 Task: Extract the text between two specific angle brackets in a Swift source file.
Action: Mouse pressed left at (505, 526)
Screenshot: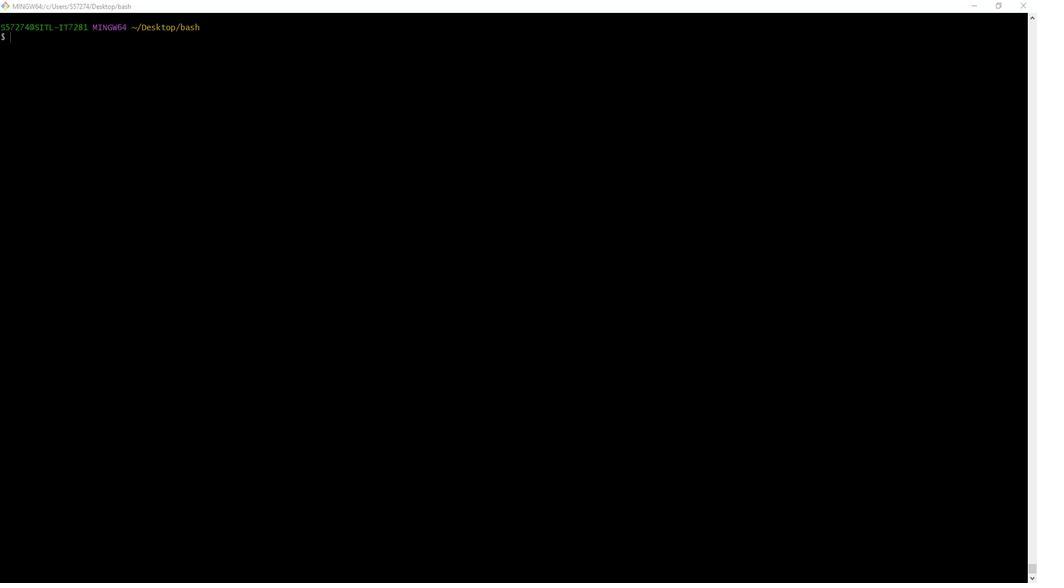 
Action: Mouse moved to (971, 276)
Screenshot: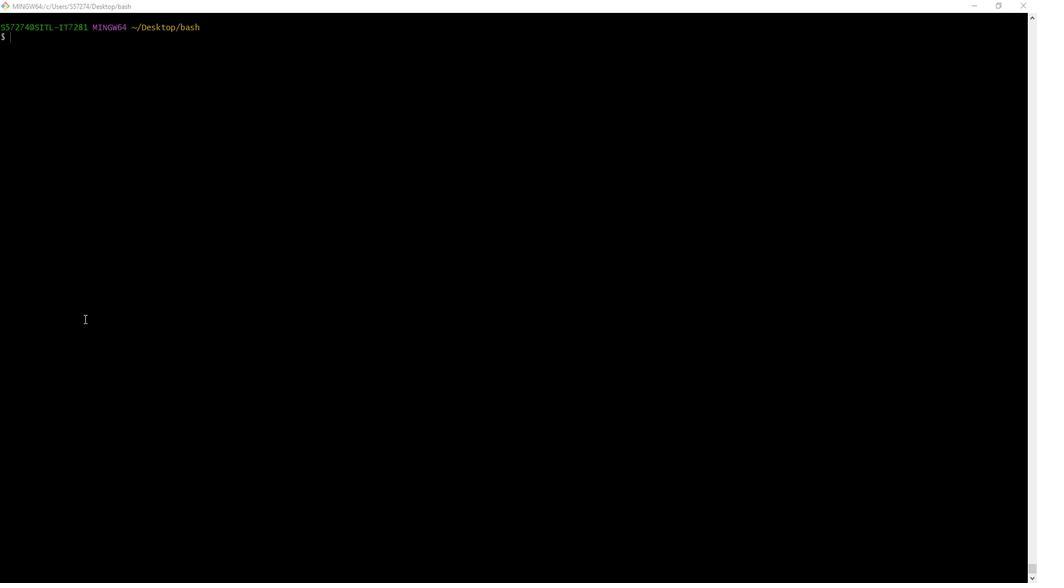 
Action: Mouse pressed left at (971, 276)
Screenshot: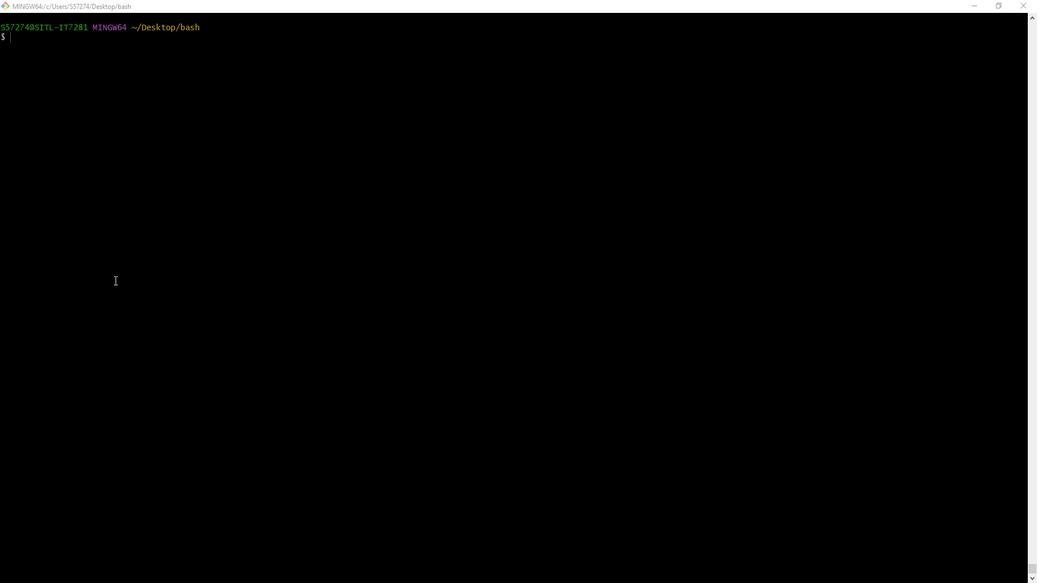 
Action: Mouse moved to (972, 275)
Screenshot: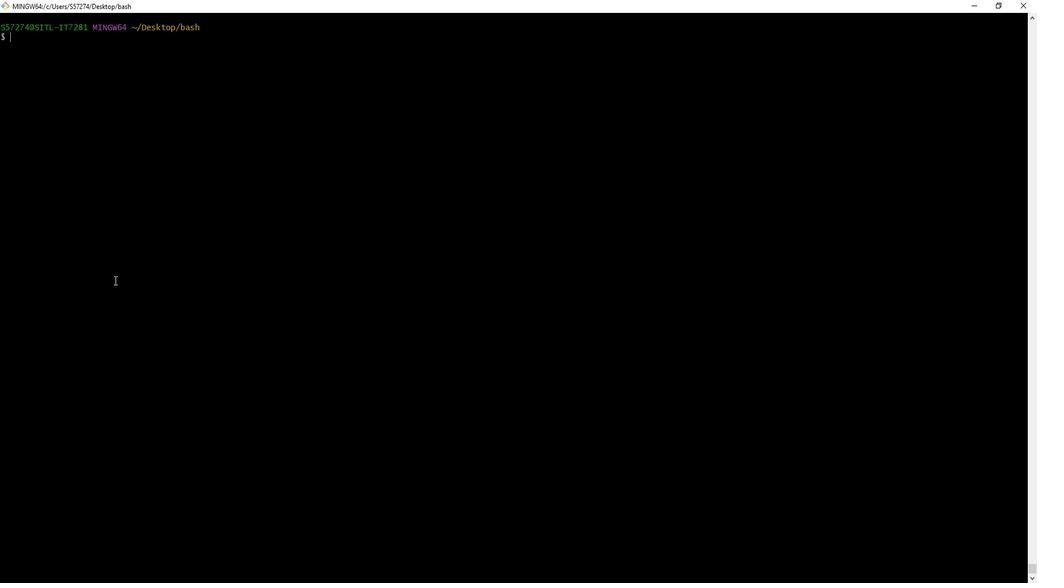 
Action: Key pressed touch<Key.space>myswift.s<Key.backspace><Key.backspace>.swift<Key.enter>vim<Key.space>myswift.swift<Key.enter>i<Key.space><Key.shift_r>//<Key.space>sample<Key.space>swift<Key.space>t<Key.backspace>file<Key.enter><Key.enter>impir<Key.backspace><Key.backspace>ort<Key.space><Key.shift_r>Foundation<Key.enter><Key.enter>func<Key.space>extract<Key.shift_r>Text<Key.shift_r><Key.shift_r>()<Key.space><Key.shift_r>{<Key.enter>let<Key.space>text<Key.shift_r>Tp<Key.backspace>o<Key.shift_r>Extract=<Key.shift_r>"<Key.shift_r><Key.shift_r><Key.shift_r><Key.shift_r><taf<Key.backspace>g<Key.shift_r>?<Key.backspace><Key.shift_r>><Key.shift_r>This<Key.space>is<Key.space>the<Key.space>swift<Key.space>text<Key.space>to<Key.space>extract<Key.space><Key.shift_r></tag<Key.shift_r>>"<Key.enter>print<Key.shift_r>(text<Key.shift_r>To<Key.shift_r>Extract<Key.shift_r><Key.shift_r>)<Key.enter><Key.backspace><Key.backspace><Key.space><Key.shift_r><Key.shift_r><Key.shift_r>}<Key.enter><Key.enter>//<Key.space>another<Key.space>comment<Key.space>with<Key.space><Key.shift_r><taf<Key.backspace>g<Key.shift_r>><Key.space>another<Key.space>swift<Key.space>text<Key.space>to<Key.space>exa=<Key.backspace><Key.backspace>re<Key.backspace>t<Key.backspace><Key.backspace>tract<Key.space>in<Key.space>output<Key.space><Key.shift_r></tag<Key.shift_r>><Key.esc><Key.shift_r>:wq<Key.enter>touch<Key.space>swig<Key.backspace>ft.sh<Key.enter>ci<Key.backspace><Key.backspace>vim<Key.space>swift.sh<Key.enter>
Screenshot: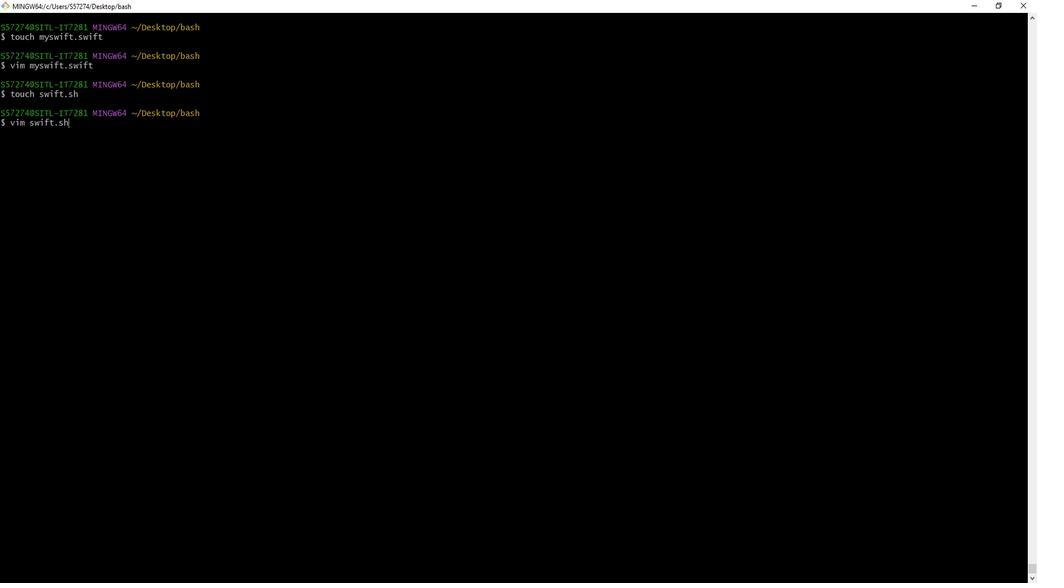 
Action: Mouse moved to (371, 164)
Screenshot: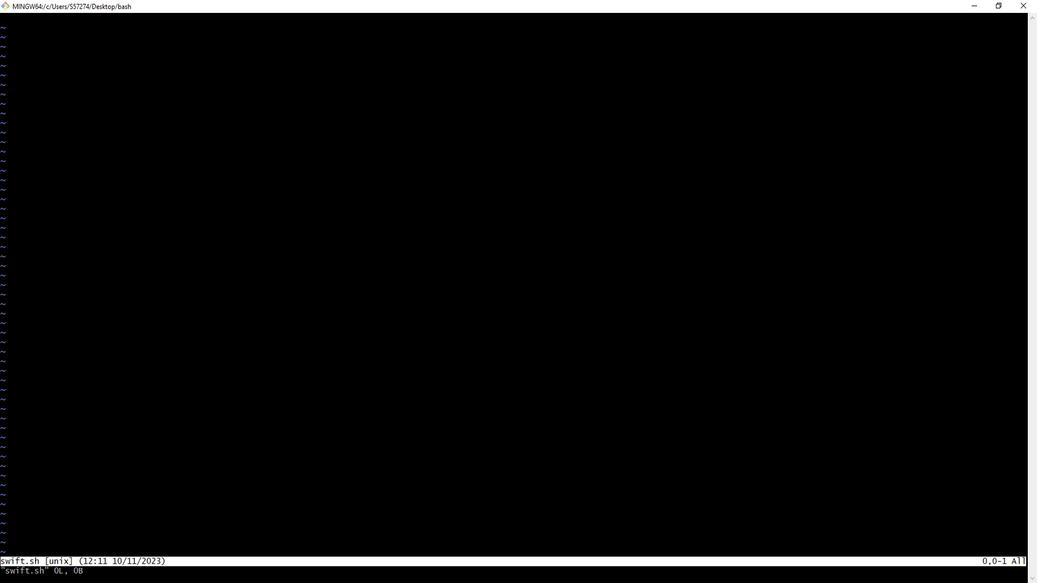 
Action: Mouse pressed left at (371, 164)
Screenshot: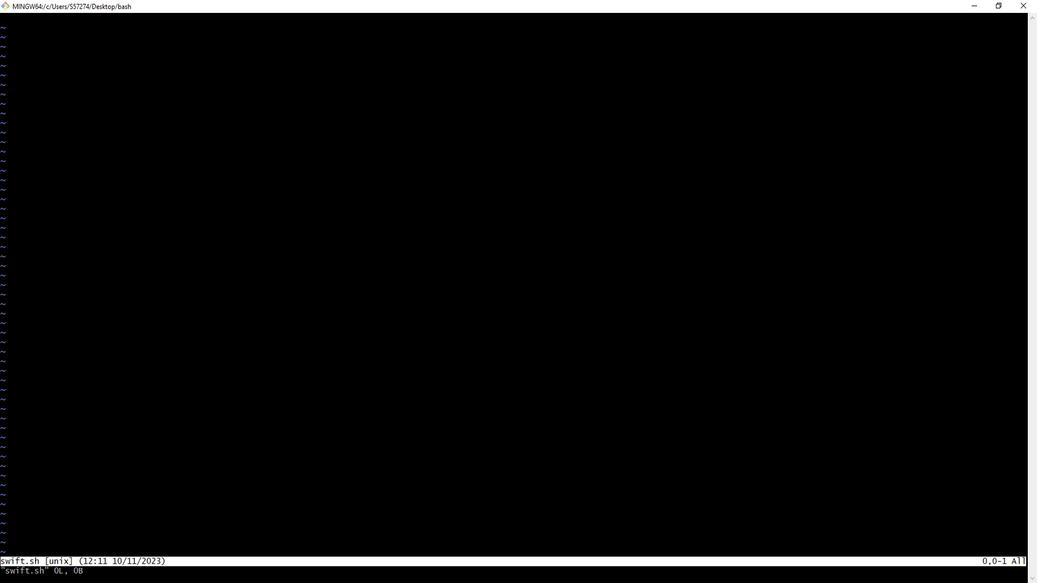 
Action: Mouse moved to (368, 151)
Screenshot: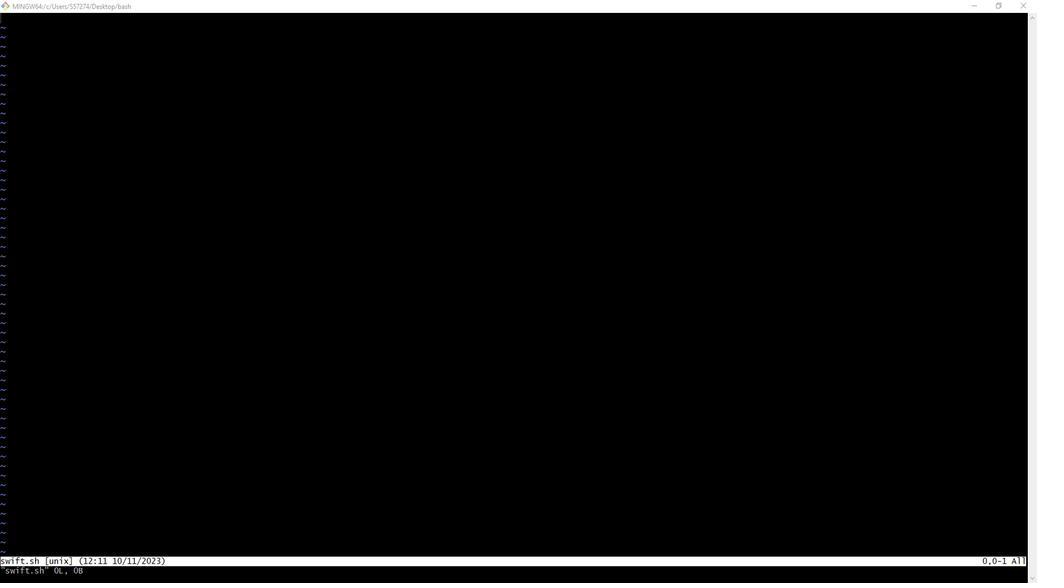 
Action: Mouse pressed left at (368, 151)
Screenshot: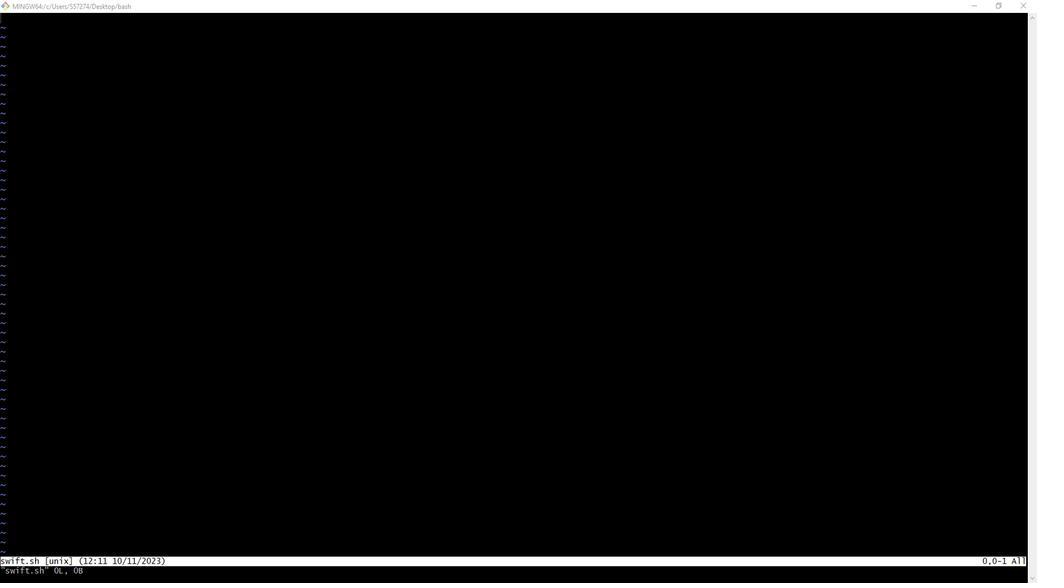 
Action: Mouse moved to (1005, 262)
Screenshot: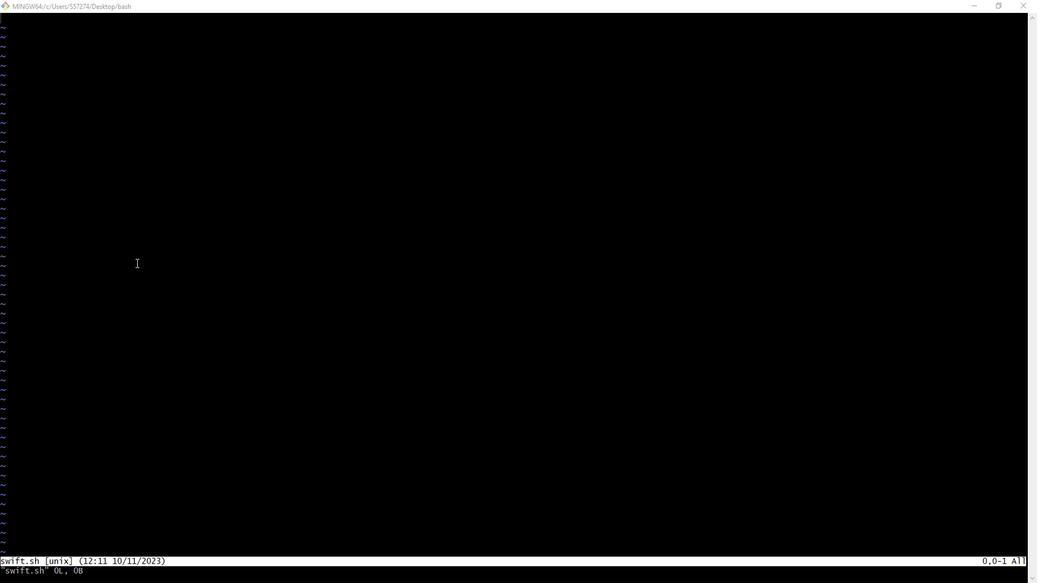 
Action: Mouse pressed left at (1005, 262)
Screenshot: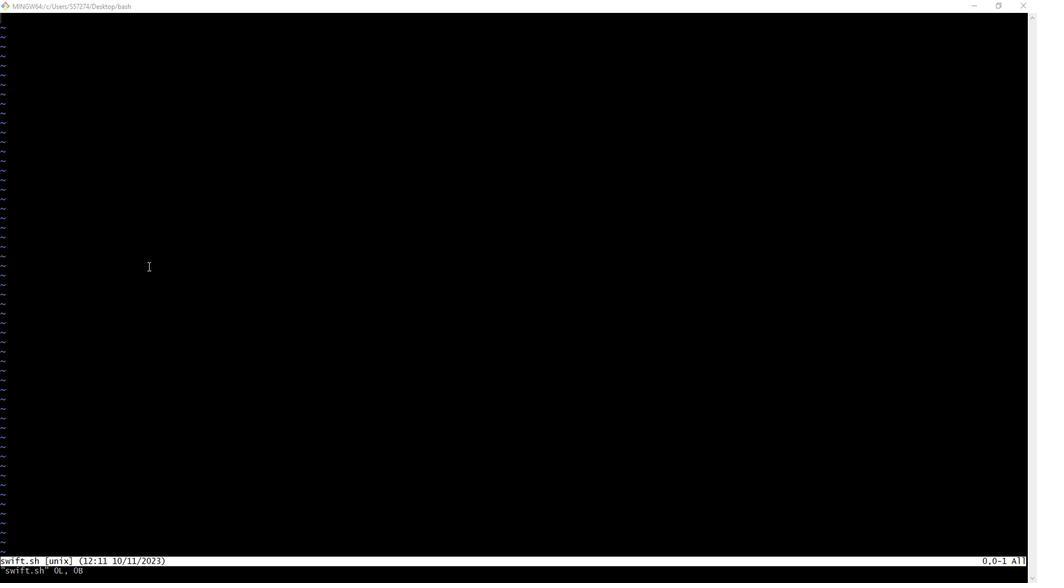 
Action: Mouse moved to (1005, 262)
Screenshot: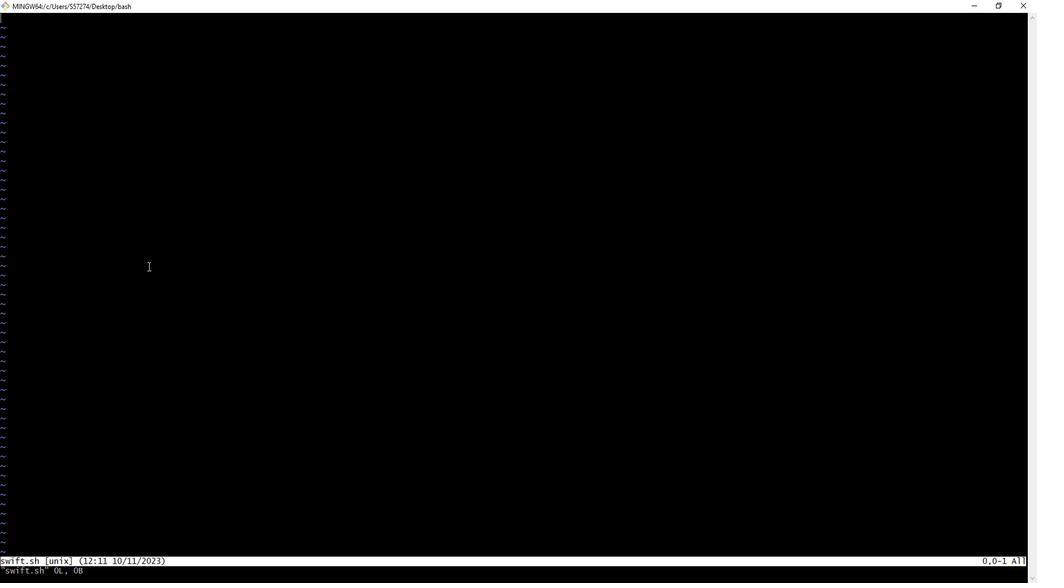 
Action: Key pressed i<Key.space><Key.shift_r>#<Key.shift_r>!/bin/bash<Key.enter><Key.enter><Key.shift_r>#<Key.space><Key.backspace><Key.backspace><Key.space>replace<Key.space>myswift.swift<Key.space>with<Key.space>the<Key.space>actua<Key.space>l<Key.backspace><Key.backspace>l<Key.space>path<Key.space>tp<Key.space><Key.backspace><Key.backspace>o<Key.space>your<Key.space>swift<Key.space>souc<Key.backspace>rce<Key.space>sf<Key.backspace>f<Key.backspace><Key.backspace>file<Key.enter><Key.backspace><Key.backspace>swift<Key.shift_r>_file=<Key.shift_r>"myswift.swift<Key.shift_r>"<Key.enter><Key.enter><Key.shift_r>#<Key.space>define<Key.space>the<Key.space>start<Key.space>and<Key.space>end<Key.space>tags<Key.enter><Key.backspace><Key.backspace><Key.enter>start<Key.shift_r>_tag=<Key.shift_r>"<Key.shift_r><tag<Key.shift_r>><Key.shift_r>"<Key.enter>end<Key.left><Key.left><Key.left><Key.space><Key.right><Key.right><Key.right><Key.shift_r><Key.shift_r><Key.shift_r><Key.shift_r><Key.shift_r><Key.shift_r><Key.shift_r><Key.shift_r><Key.shift_r><Key.shift_r><Key.shift_r><Key.shift_r>_tag=<Key.shift_r>"<Key.shift_r></tag<Key.shift_r>><Key.shift_r>"<Key.enter><Key.enter><Key.shift_r>#<Key.space>extract<Key.space>text<Key.space>between<Key.space>the<Key.space>specified<Key.space>tags<Key.enter><Key.backspace><Key.backspace>result=<Key.shift_r>$<Key.shift_r><Key.shift_r><Key.shift_r><Key.shift_r><Key.shift_r><Key.shift_r>(grep<Key.space>-o<Key.shift_r><Key.shift_r><Key.shift_r>P<Key.space><Key.shift_r>"<Key.shift_r><Key.shift_r><Key.shift_r>(<Key.shift_r><Key.shift_r><Key.shift_r><Key.shift_r><Key.shift_r><Key.shift_r><Key.shift_r>><Key.backspace><Key.shift_r>?<Key.shift_r><=<Key.shift_r>$<Key.shift_r>{start<Key.shift_r>_tag<Key.shift_r><Key.shift_r><Key.shift_r><Key.shift_r><Key.shift_r><Key.shift_r>}<Key.shift_r><Key.shift_r><Key.shift_r><Key.shift_r>).<Key.shift_r><Key.shift_r><Key.shift_r><Key.shift_r><Key.shift_r><Key.shift_r><Key.shift_r><Key.shift_r><Key.shift_r>*<Key.shift_r>?<Key.shift_r><Key.shift_r><Key.shift_r><Key.shift_r><Key.shift_r><Key.shift_r><Key.shift_r>(<Key.shift_r>?=<Key.shift_r>$<Key.shift_r>{end<Key.shift_r>_tag<Key.shift_r>})<Key.shift_r>"<Key.space><Key.shift_r>"<Key.shift_r><Key.shift_r><Key.shift_r>$swift<Key.shift_r>_file<Key.shift_r>"<Key.space><Key.shift_r>|<Key.space>sed<Key.space>'s/[[<Key.shift_r>:space<Key.shift_r>:]]//g'<Key.shift_r><Key.shift_r>)<Key.enter><Key.enter>echo<Key.space><Key.shift_r>"<Key.shift_r>Result<Key.shift_r>:<Key.space><Key.shift_r>$result<Key.shift_r>"<Key.esc><Key.shift_r>:wq<Key.enter>chmod<Key.space>swift.sh<Key.left><Key.left><Key.left><Key.left><Key.left><Key.left><Key.left><Key.left><Key.left><Key.space><Key.shift_r>+x<Key.enter>./swift.sh<Key.enter>
Screenshot: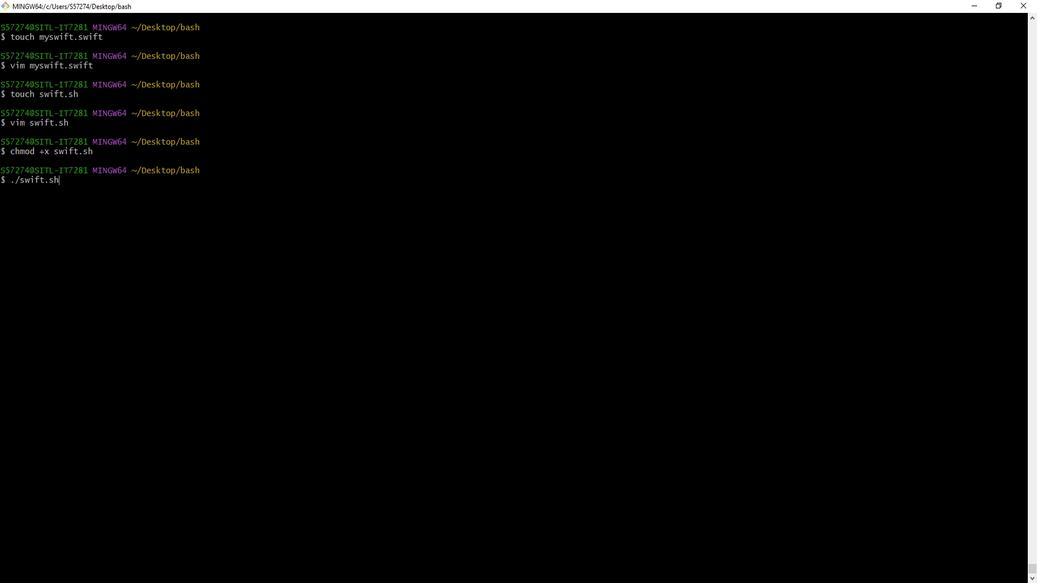 
Action: Mouse moved to (736, 384)
Screenshot: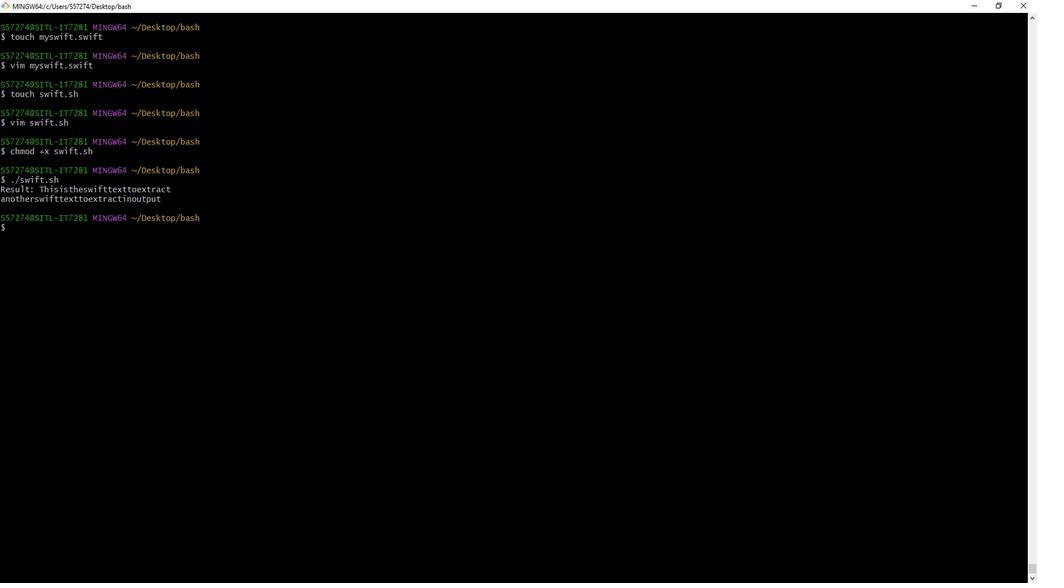 
Action: Mouse pressed left at (736, 384)
Screenshot: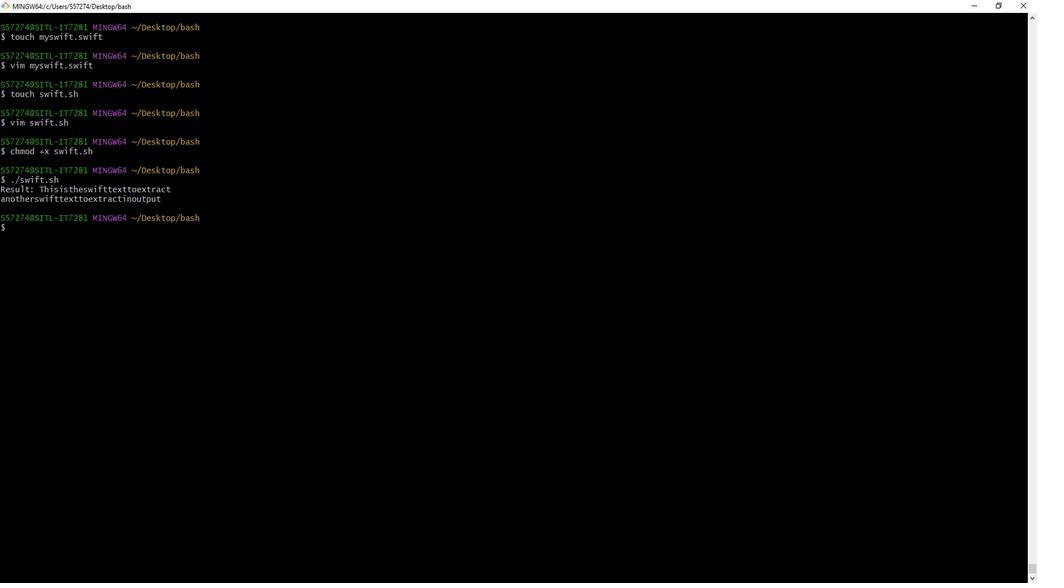 
